 Task: Send an email with the signature Cassandra Campbell with the subject 'Request for a referral' and the message 'I will be out of the office until (date).' from softage.1@softage.net to softage.4@softage.net with an attached document Company_profile.pdf and move the email from Sent Items to the folder Minutes
Action: Key pressed n
Screenshot: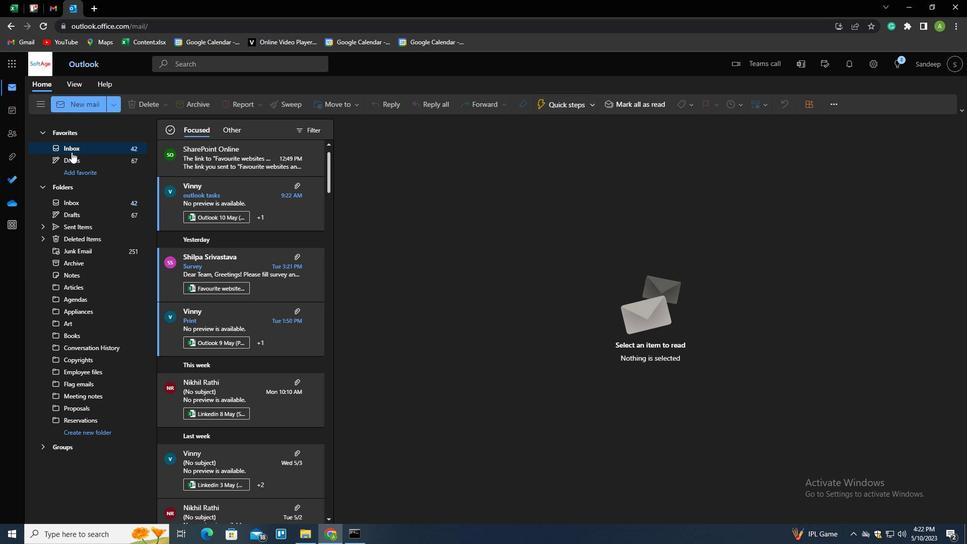 
Action: Mouse moved to (679, 106)
Screenshot: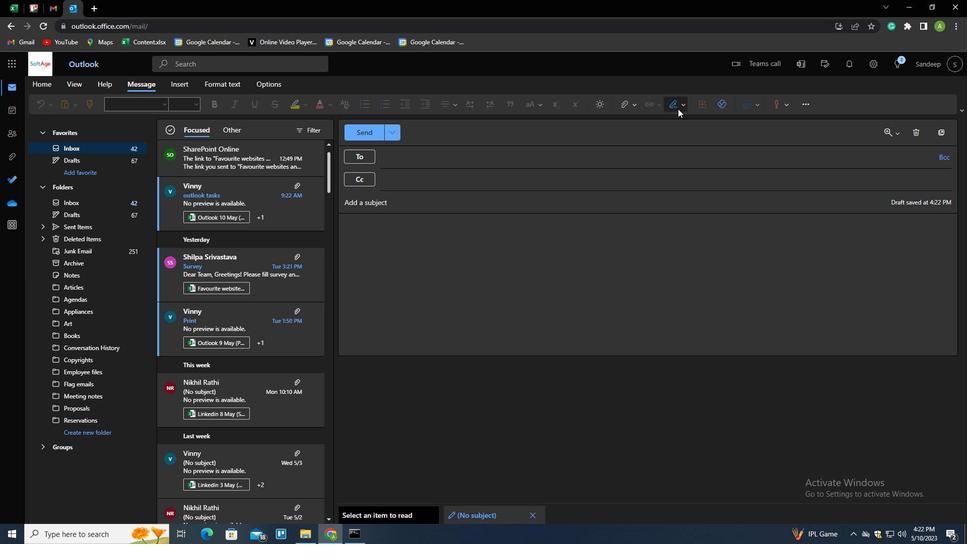 
Action: Mouse pressed left at (679, 106)
Screenshot: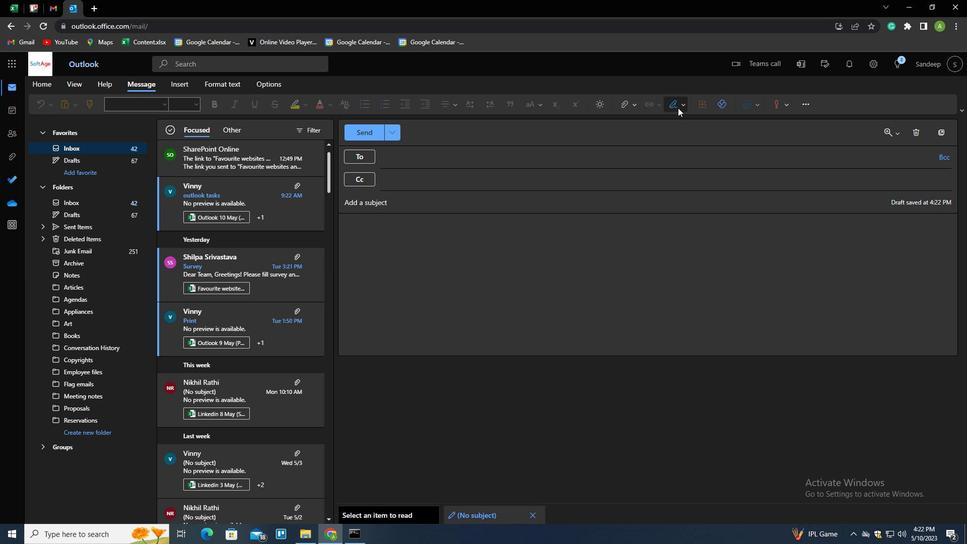 
Action: Mouse moved to (655, 144)
Screenshot: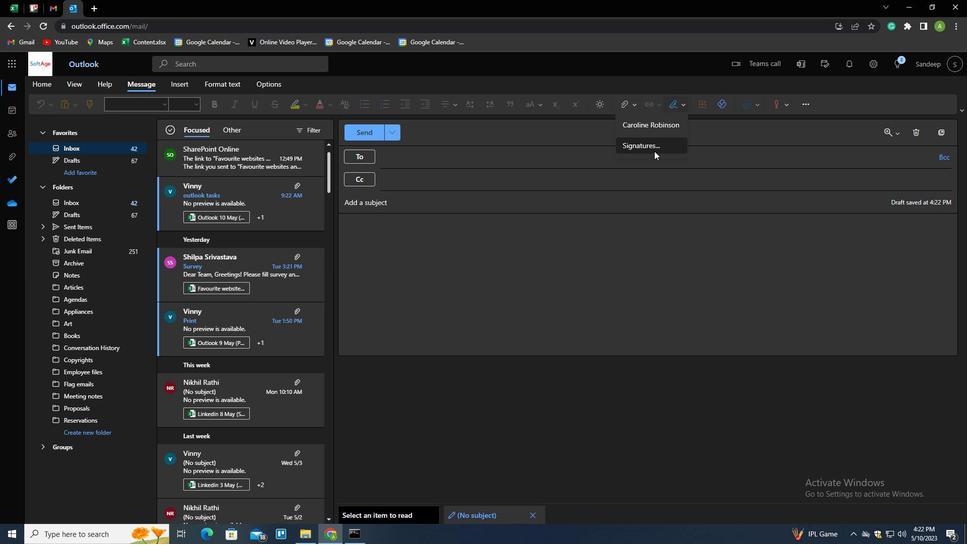 
Action: Mouse pressed left at (655, 144)
Screenshot: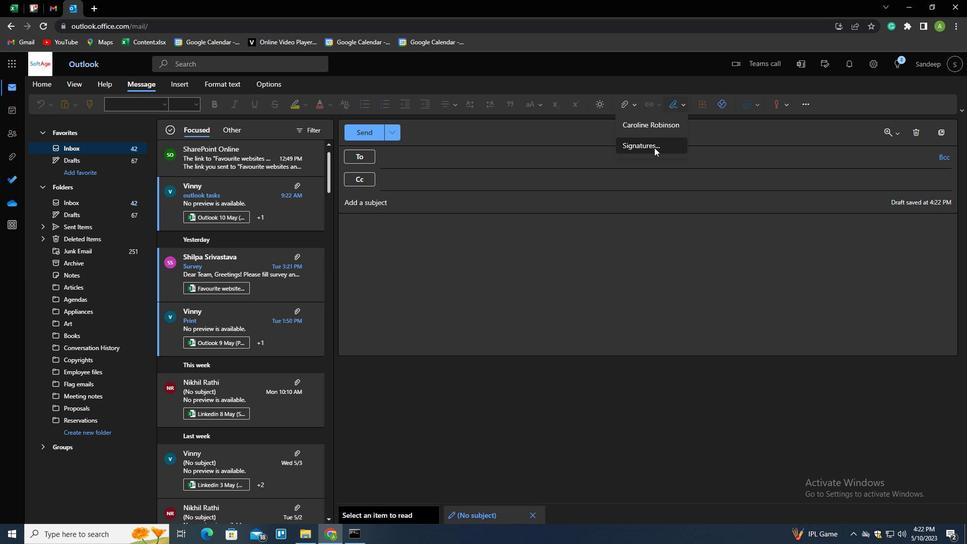 
Action: Mouse moved to (693, 186)
Screenshot: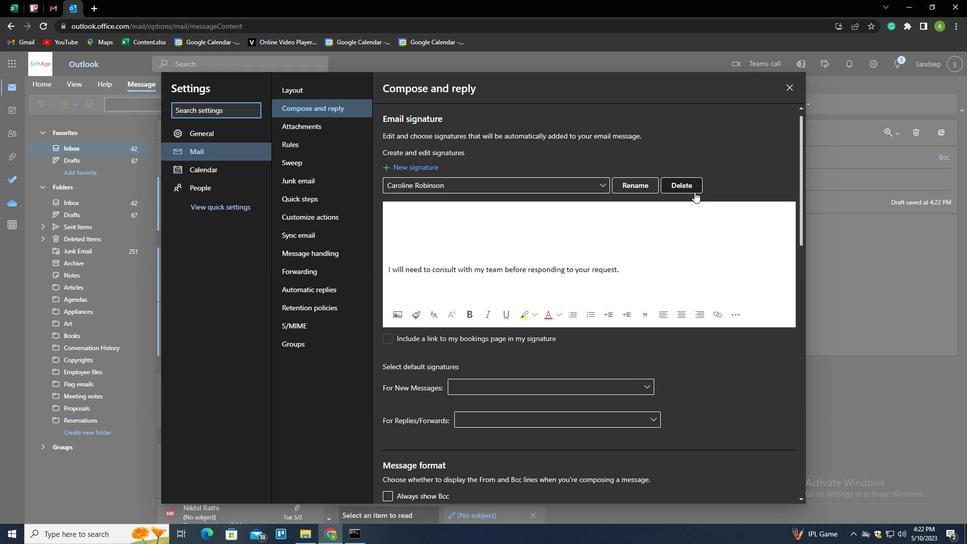 
Action: Mouse pressed left at (693, 186)
Screenshot: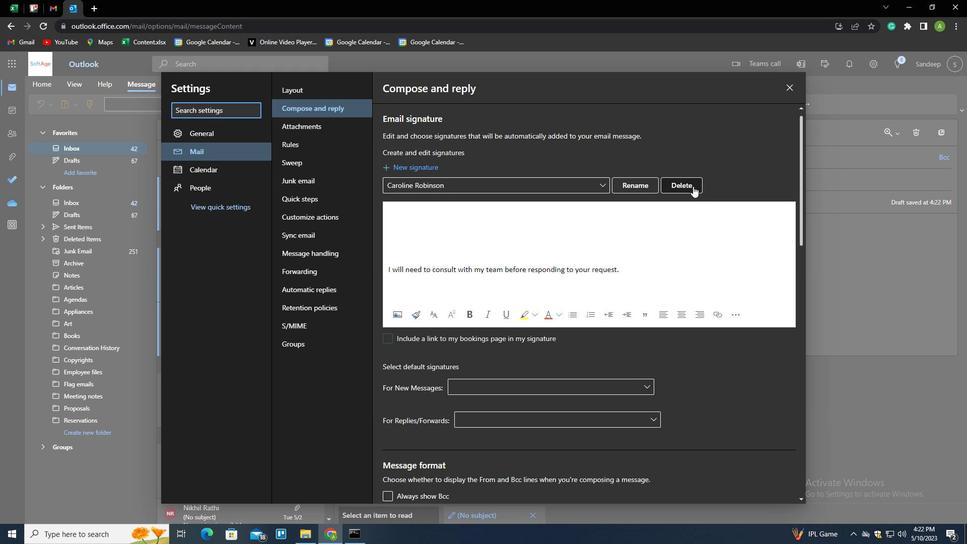 
Action: Mouse moved to (678, 187)
Screenshot: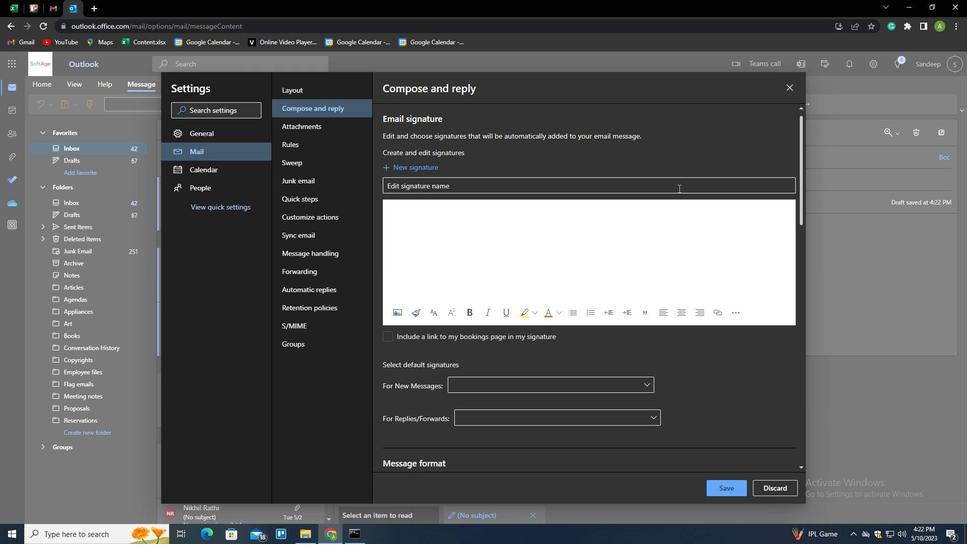 
Action: Mouse pressed left at (678, 187)
Screenshot: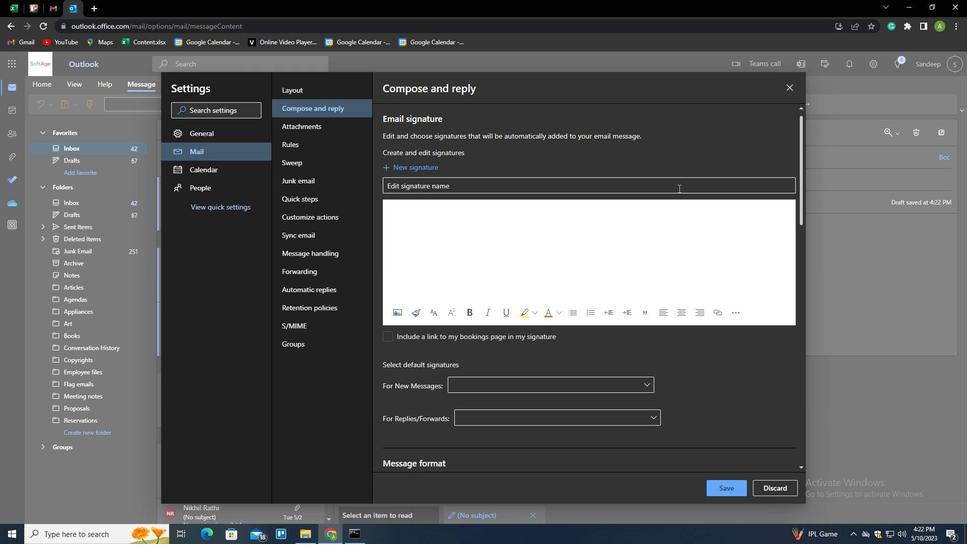 
Action: Key pressed <Key.shift>CASSANDRA<Key.space><Key.shift>CAMPBELL<Key.tab><Key.shift_r><Key.enter><Key.enter><Key.enter><Key.enter><Key.enter><Key.enter><Key.enter><Key.shift>IE=<Key.backspace><Key.space><Key.backspace><Key.backspace><Key.space>WILL<Key.space>BE<Key.space>OUT<Key.space>O<Key.space><Key.backspace>F<Key.space>THE<Key.space>OFFICE<Key.space>UNTIL<Key.space><Key.shift><Key.shift><Key.shift><Key.shift><Key.shift><Key.shift><Key.shift><Key.shift><Key.shift><Key.shift><Key.shift><Key.shift><Key.shift><Key.shift><Key.shift><Key.shift><Key.shift><Key.shift><Key.shift><Key.shift><Key.shift><Key.shift><Key.shift><Key.shift><Key.shift>(DATE<Key.shift>).
Screenshot: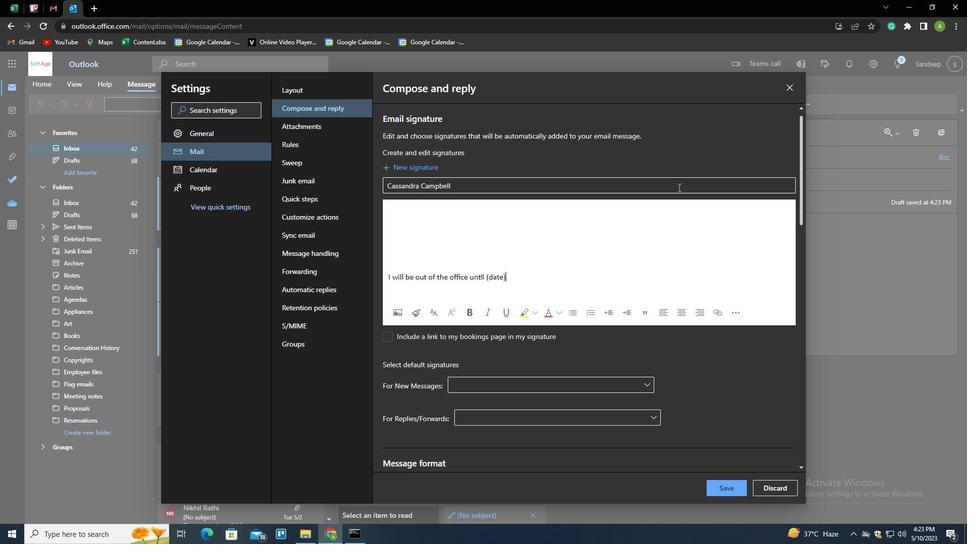 
Action: Mouse moved to (728, 485)
Screenshot: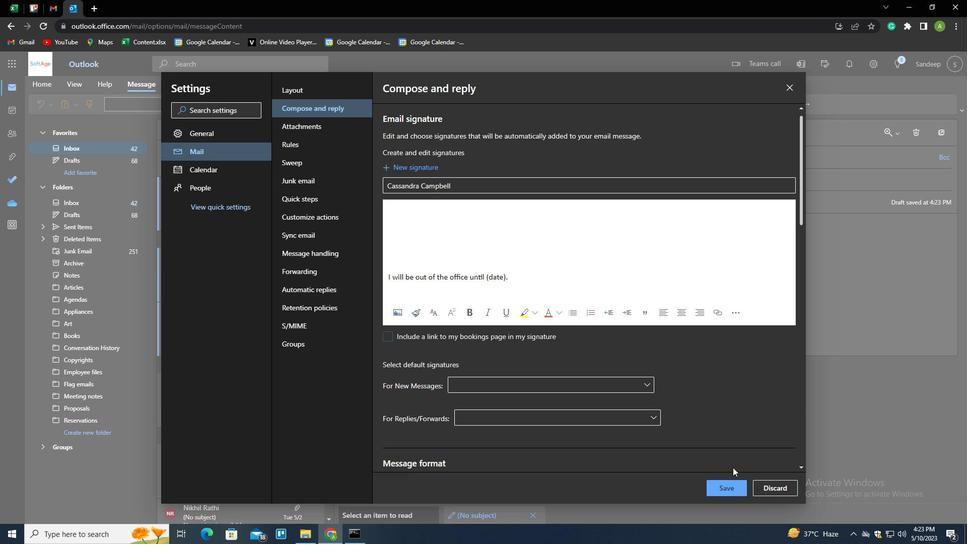 
Action: Mouse pressed left at (728, 485)
Screenshot: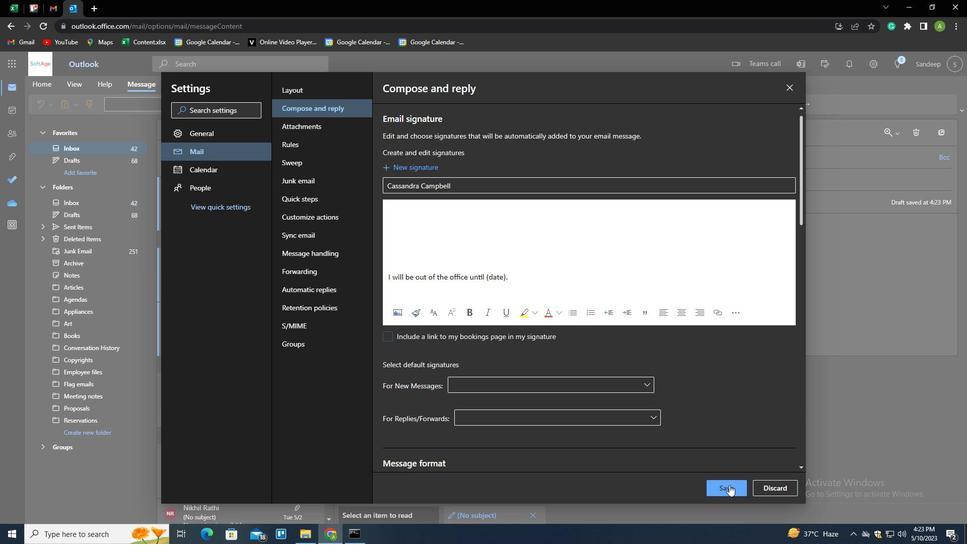 
Action: Mouse moved to (861, 289)
Screenshot: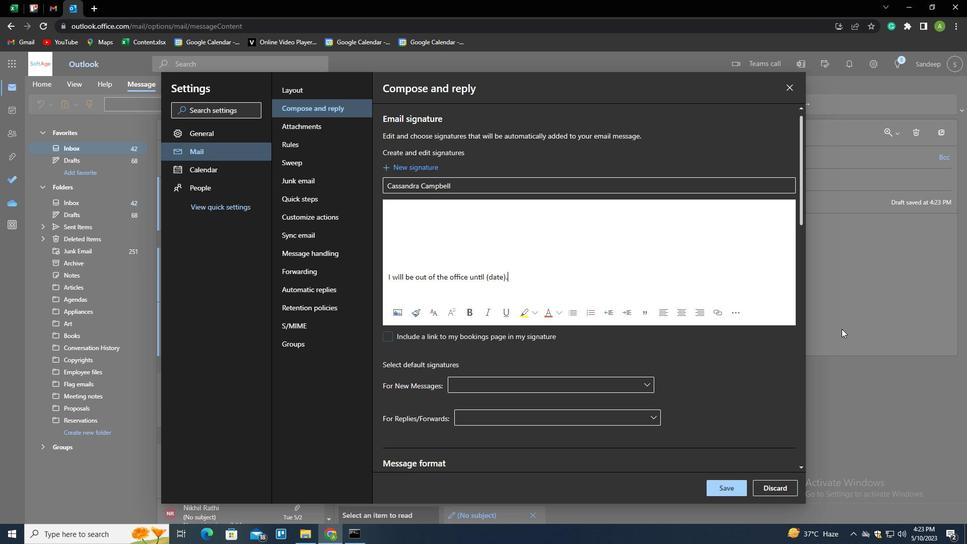 
Action: Mouse pressed left at (861, 289)
Screenshot: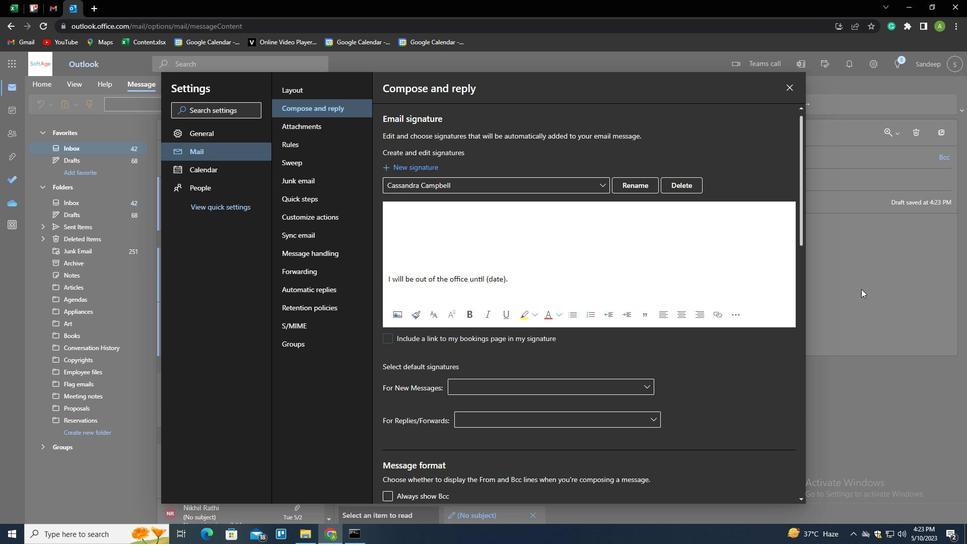 
Action: Mouse moved to (684, 107)
Screenshot: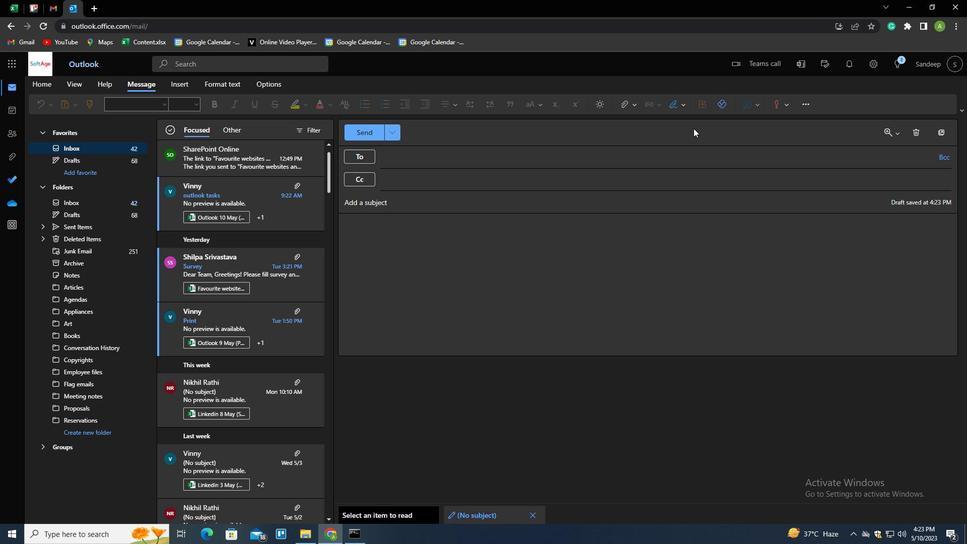 
Action: Mouse pressed left at (684, 107)
Screenshot: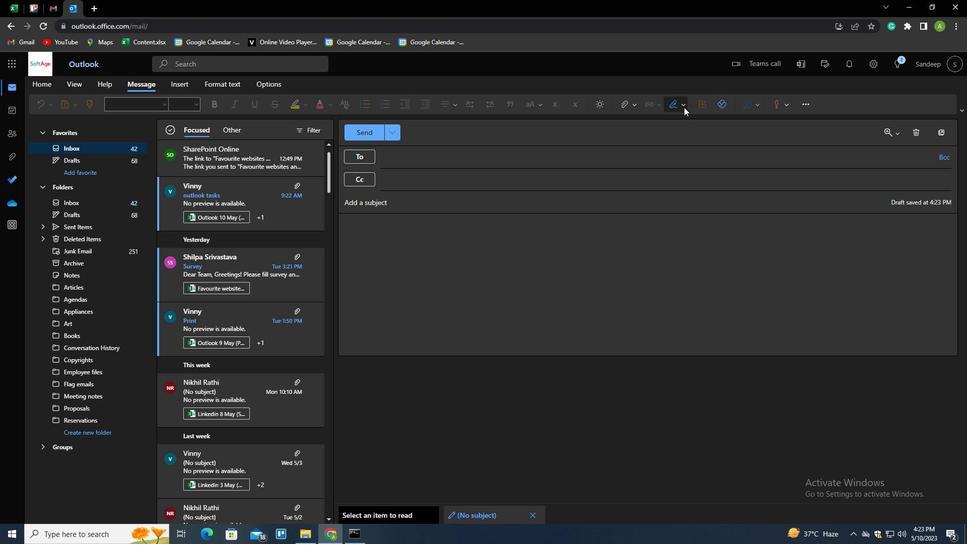 
Action: Mouse moved to (665, 122)
Screenshot: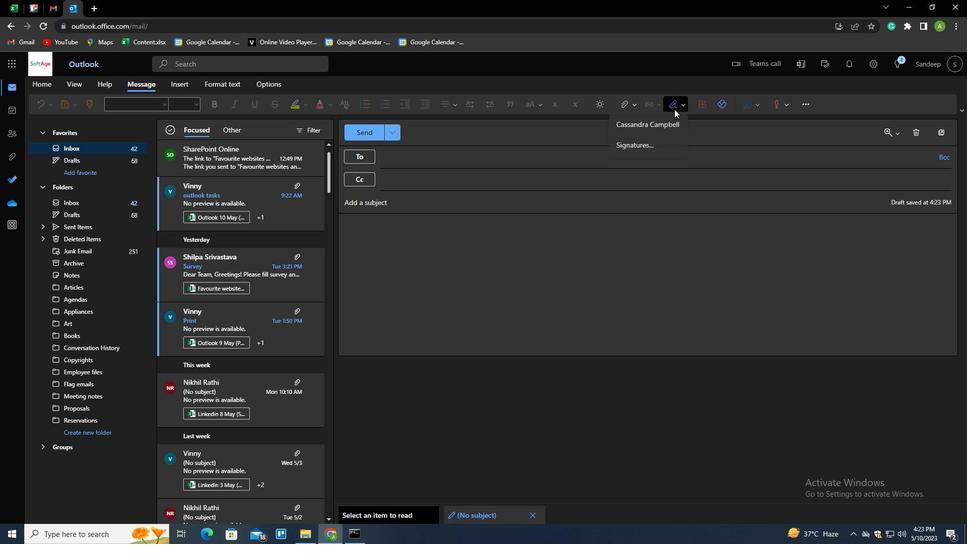 
Action: Mouse pressed left at (665, 122)
Screenshot: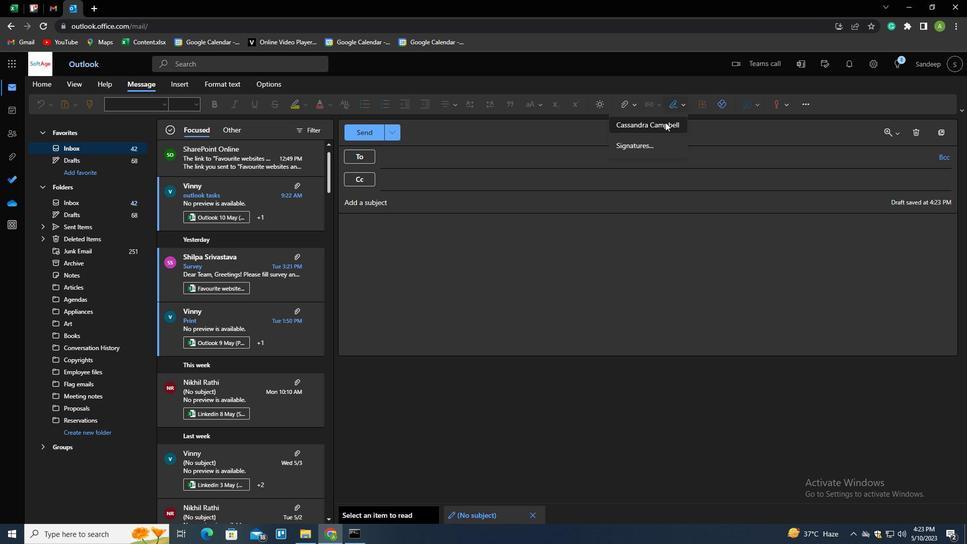 
Action: Mouse moved to (436, 161)
Screenshot: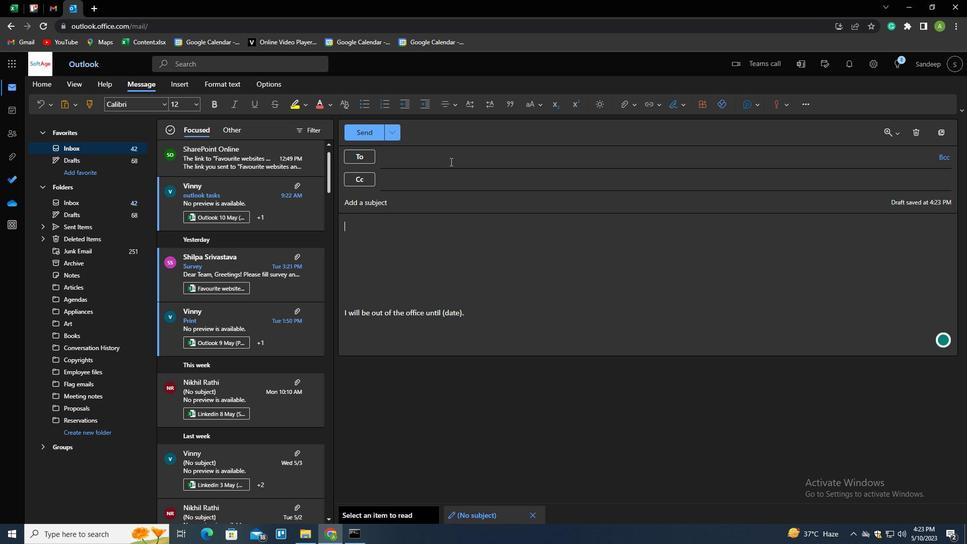 
Action: Mouse pressed left at (436, 161)
Screenshot: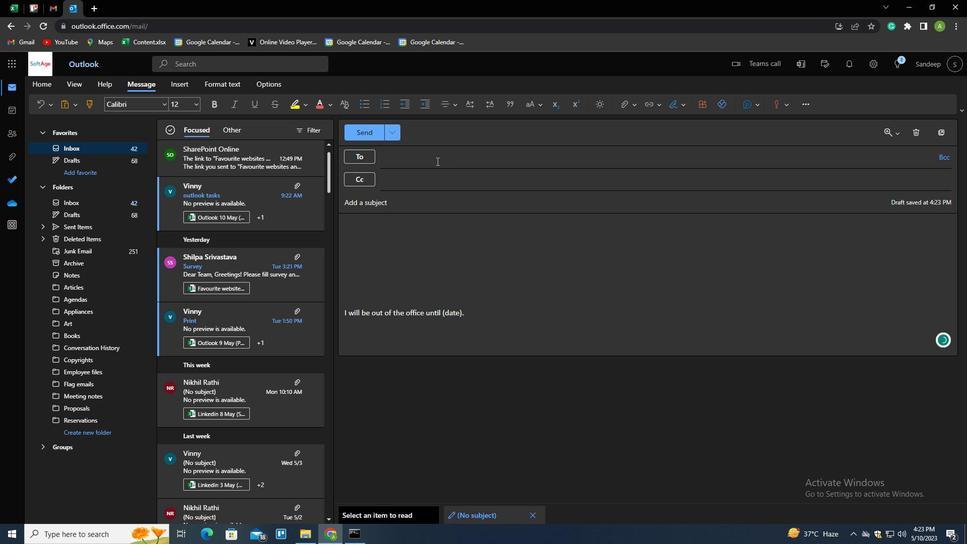 
Action: Key pressed SOFTAGE.4<Key.shift>@SOFA<Key.backspace>TAGE.COM<Key.backspace><Key.backspace><Key.backspace>NET
Screenshot: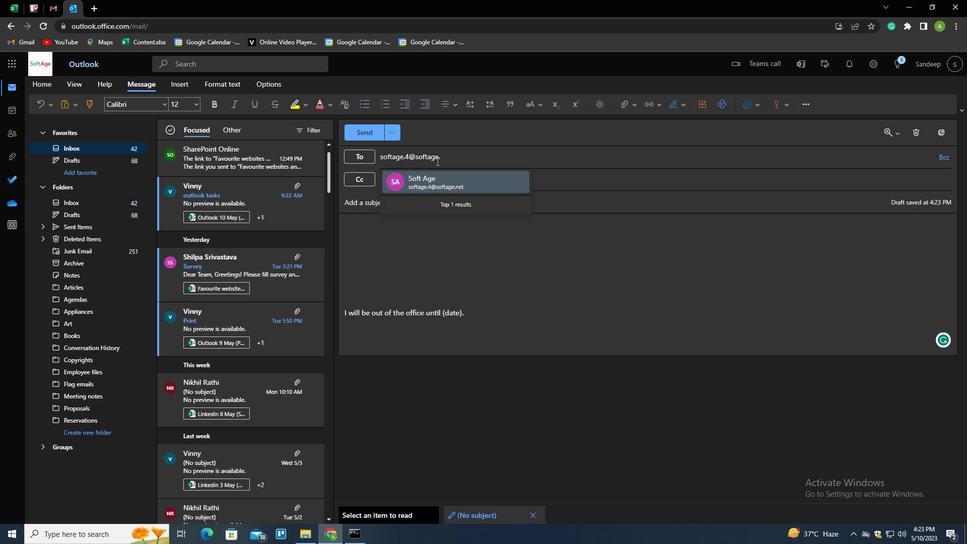 
Action: Mouse moved to (441, 186)
Screenshot: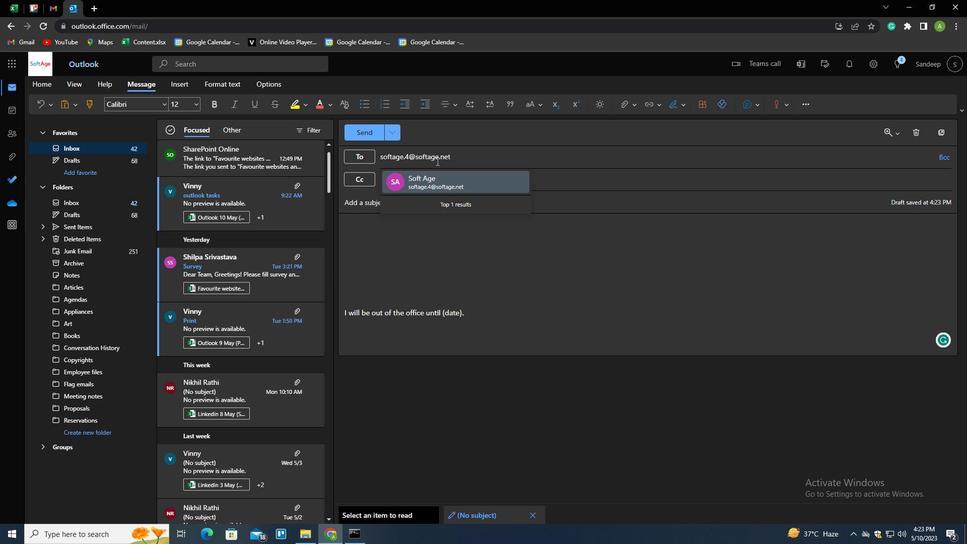 
Action: Mouse pressed left at (441, 186)
Screenshot: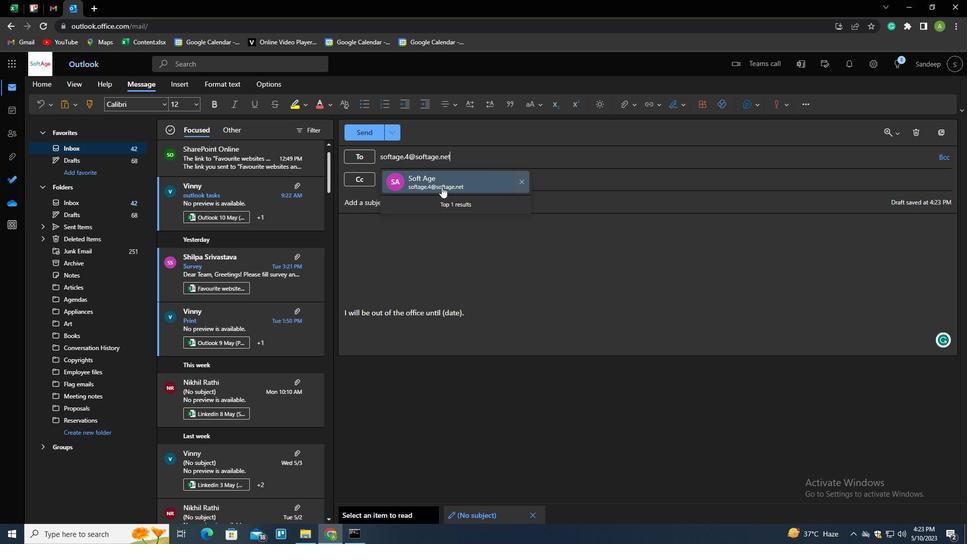 
Action: Mouse moved to (428, 204)
Screenshot: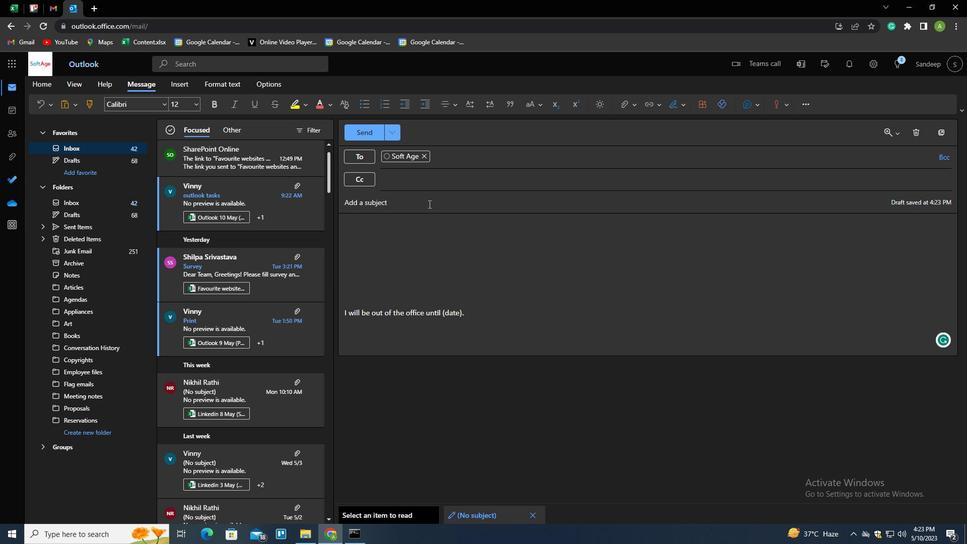 
Action: Mouse pressed left at (428, 204)
Screenshot: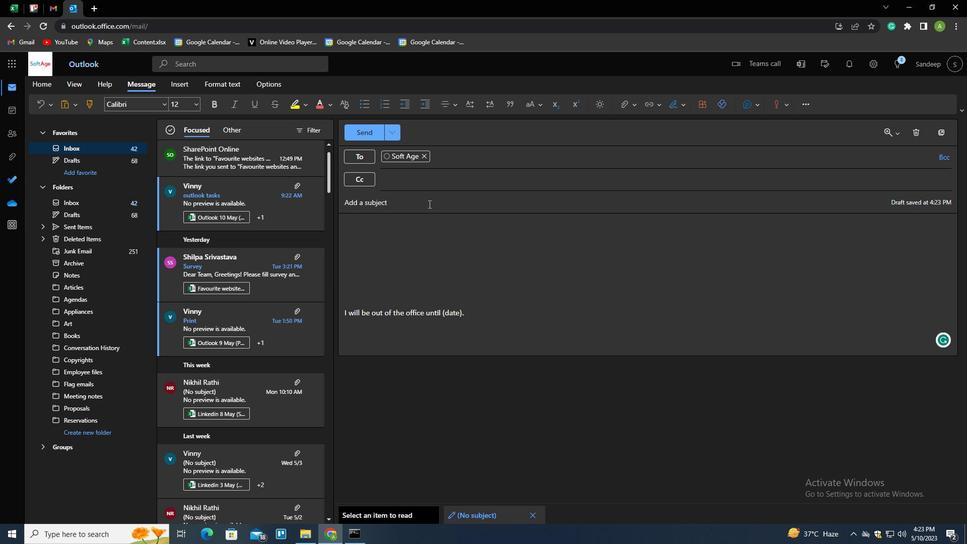 
Action: Mouse moved to (428, 204)
Screenshot: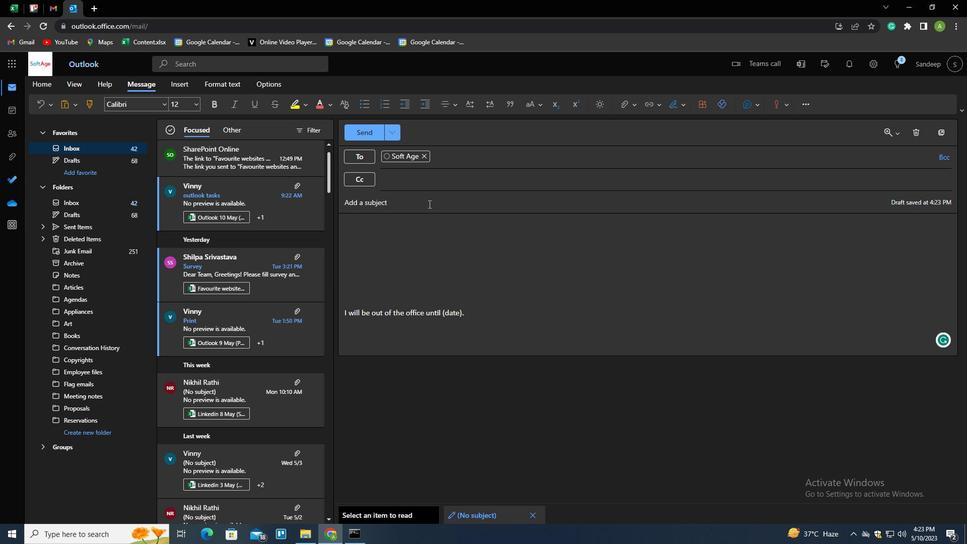 
Action: Key pressed <Key.shift>REQUEST<Key.space>FOR<Key.space>A<Key.space>REFERA<Key.backspace>RAL
Screenshot: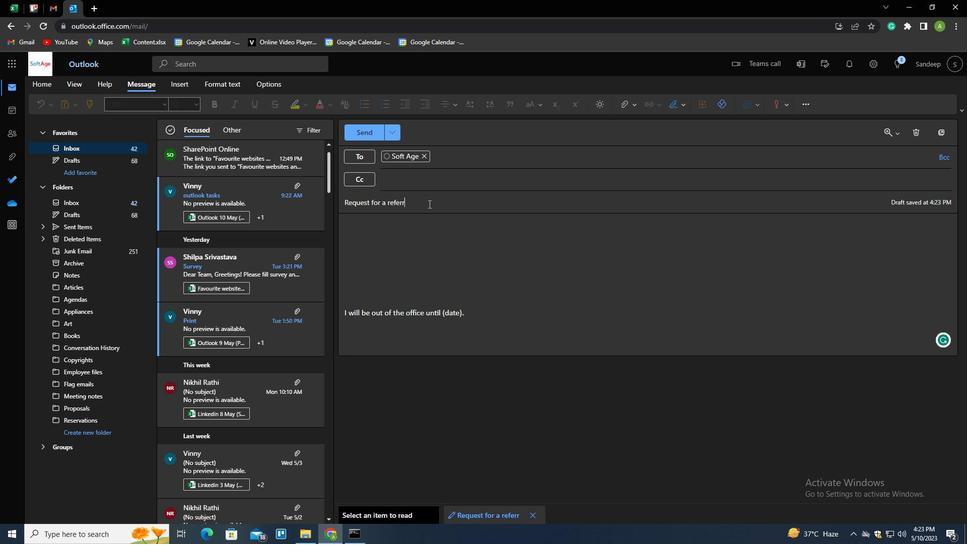 
Action: Mouse moved to (437, 233)
Screenshot: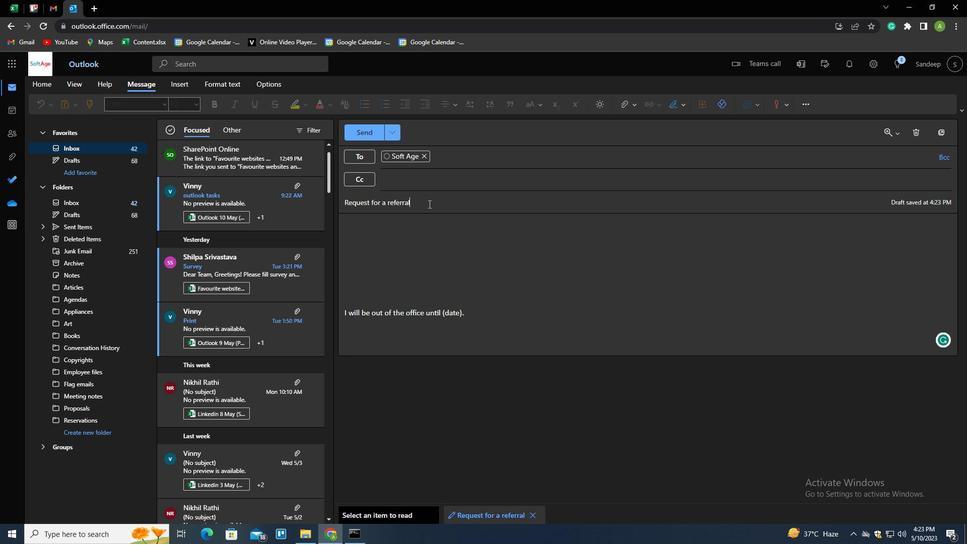 
Action: Mouse pressed left at (437, 233)
Screenshot: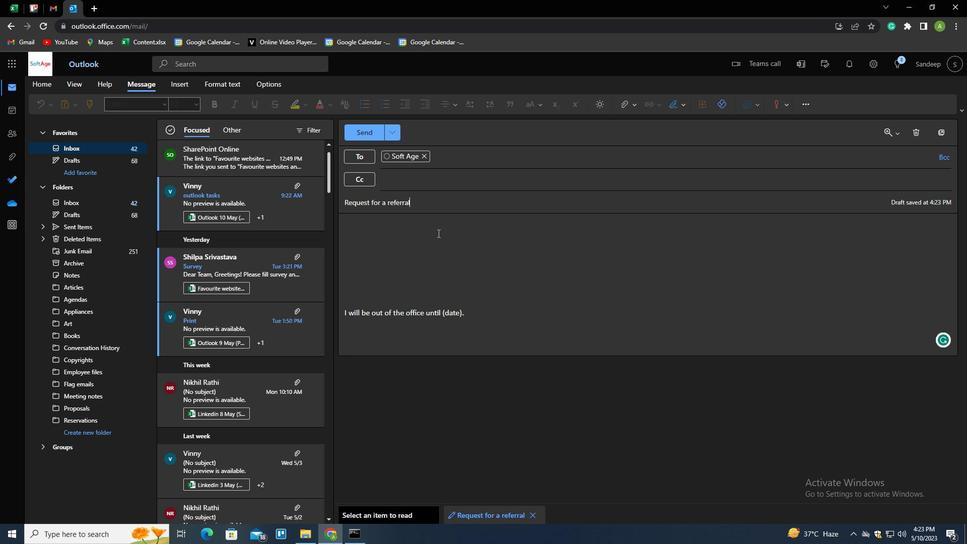 
Action: Mouse moved to (633, 103)
Screenshot: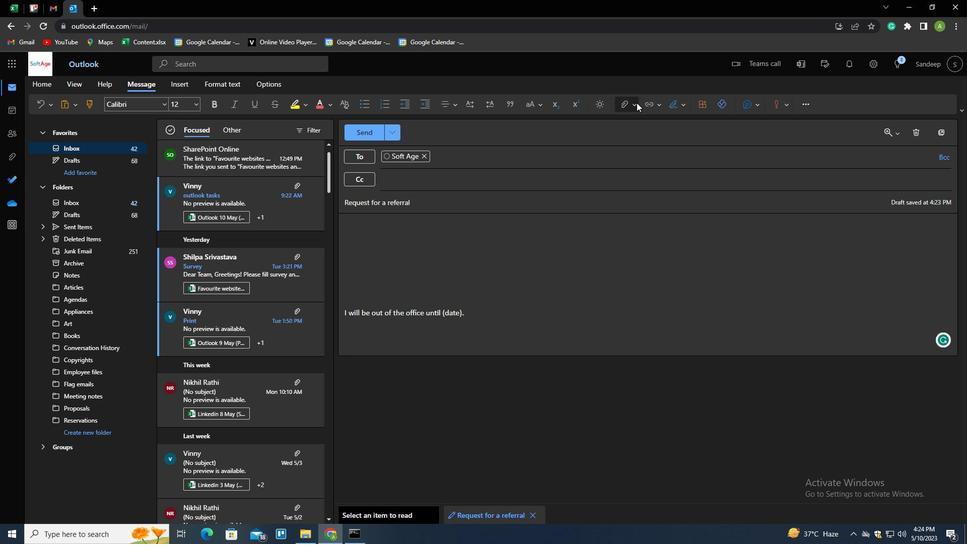 
Action: Mouse pressed left at (633, 103)
Screenshot: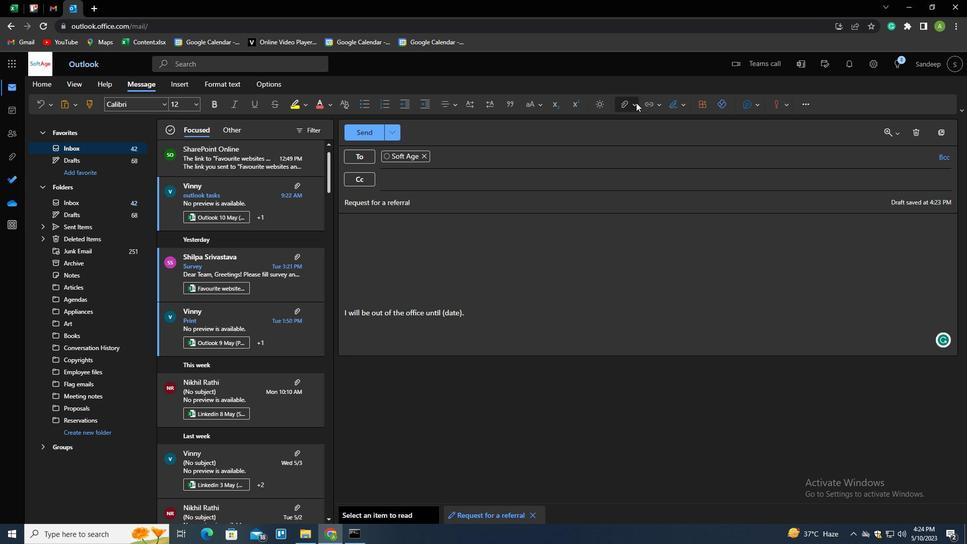
Action: Mouse moved to (557, 125)
Screenshot: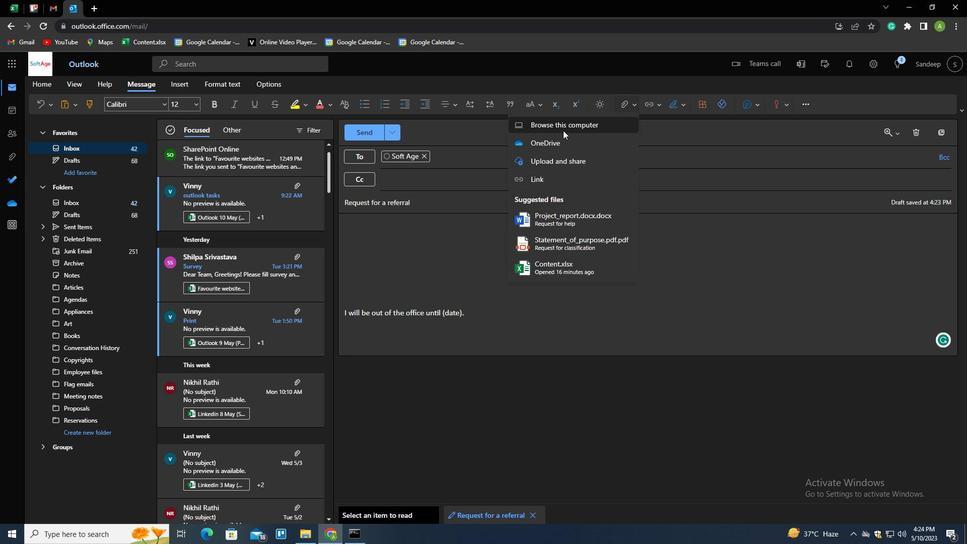 
Action: Mouse pressed left at (557, 125)
Screenshot: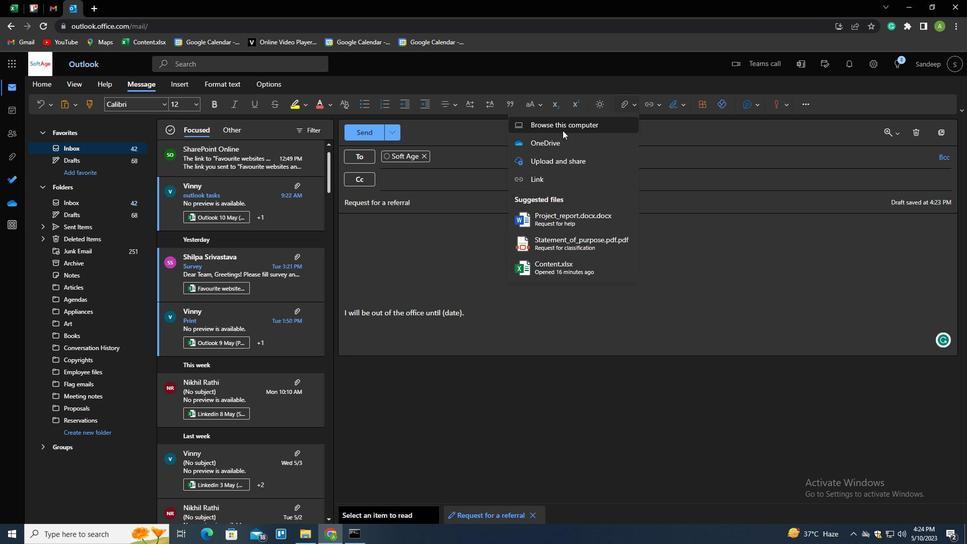 
Action: Mouse moved to (154, 106)
Screenshot: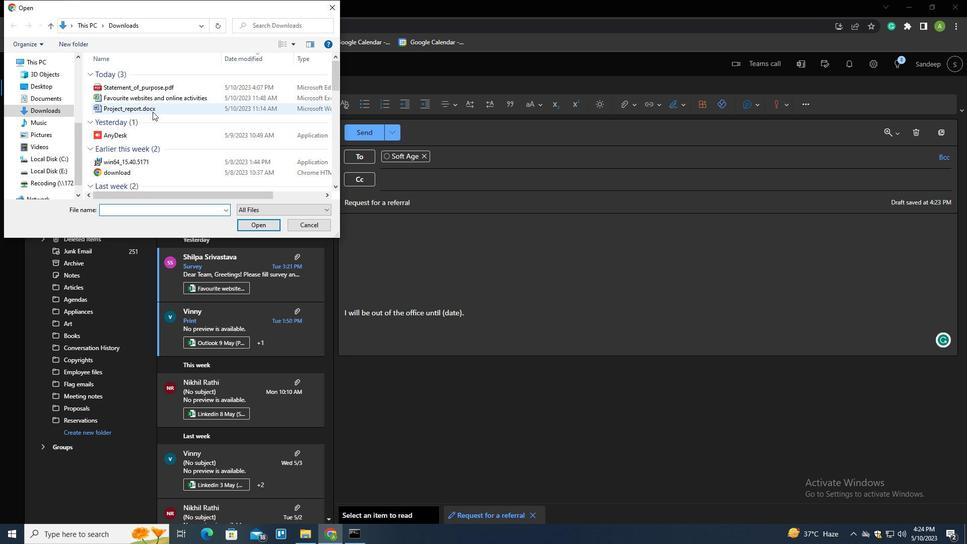 
Action: Mouse pressed right at (154, 106)
Screenshot: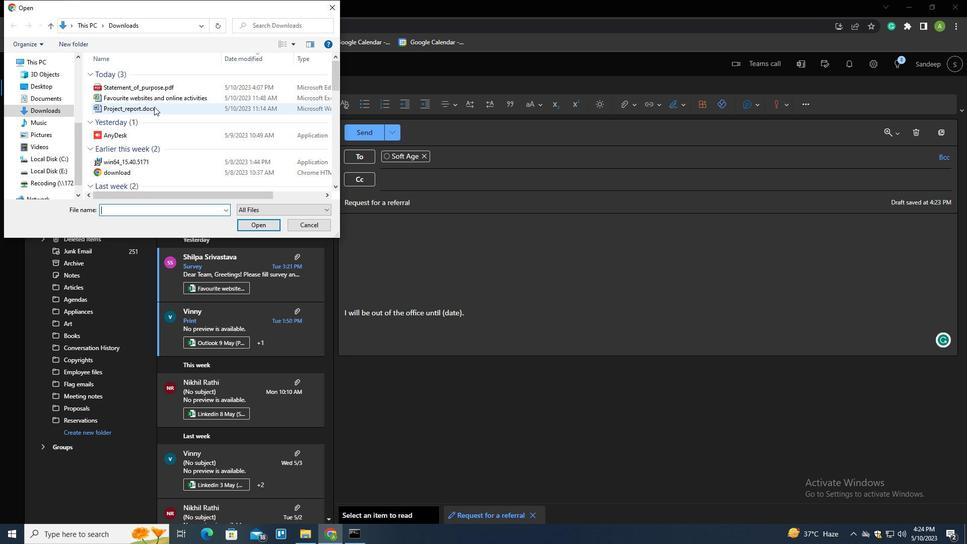 
Action: Mouse moved to (189, 296)
Screenshot: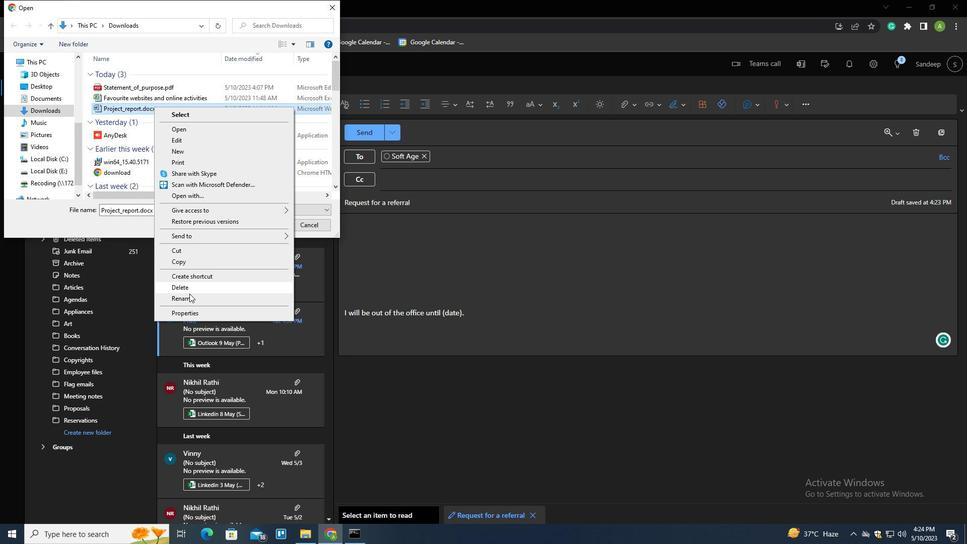 
Action: Mouse pressed left at (189, 296)
Screenshot: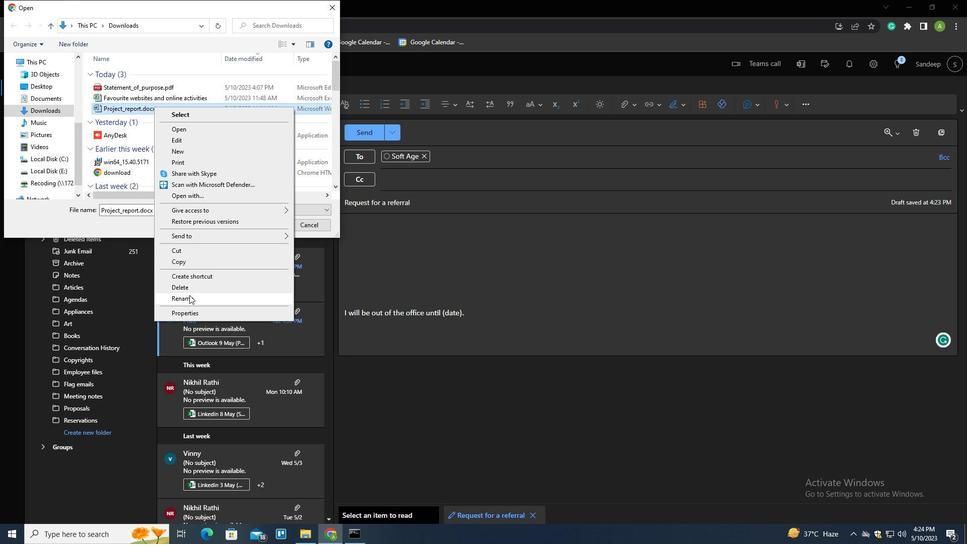 
Action: Key pressed <Key.shift>COMPANU<Key.shift><Key.backspace>Y<Key.shift><Key.shift><Key.shift><Key.shift><Key.shift><Key.shift><Key.shift><Key.shift><Key.shift><Key.shift>_PROFILEPDF
Screenshot: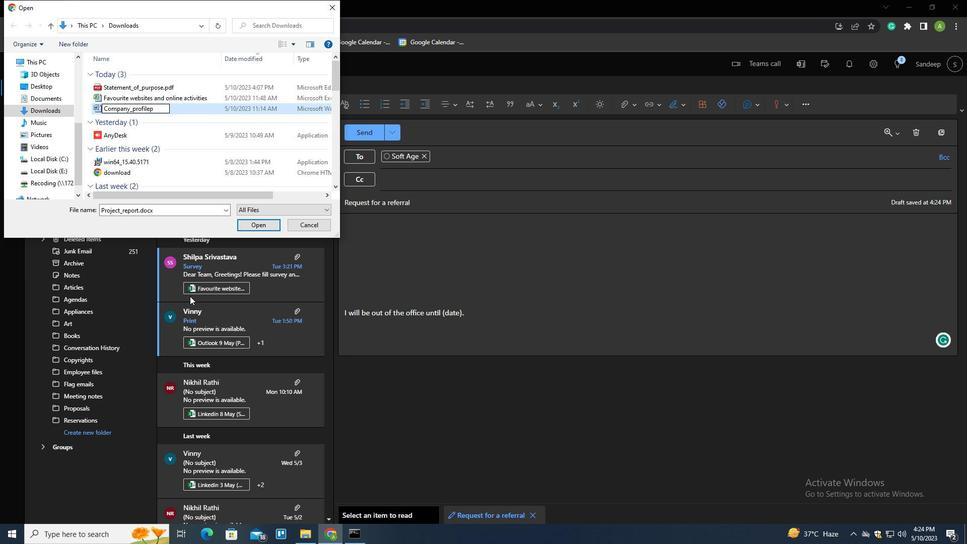 
Action: Mouse moved to (219, 109)
Screenshot: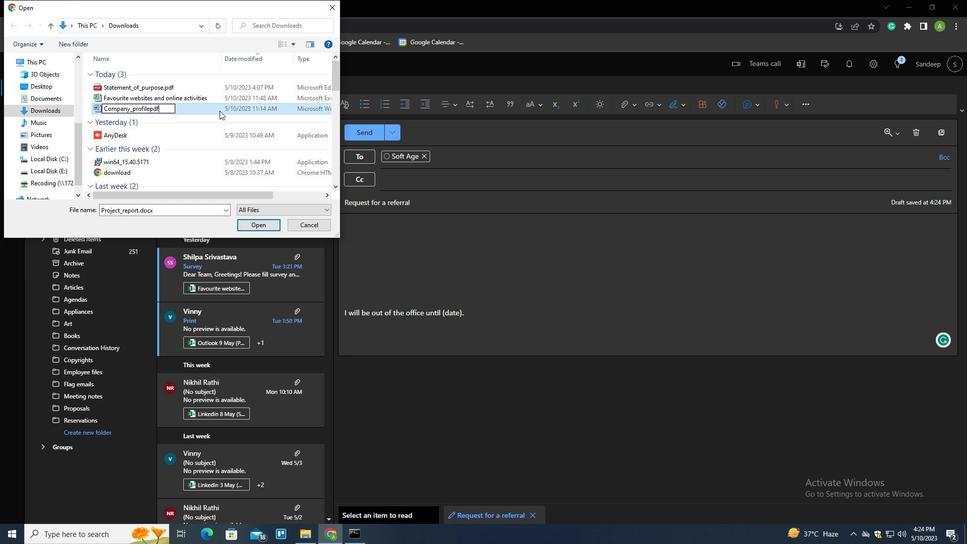 
Action: Mouse pressed left at (219, 109)
Screenshot: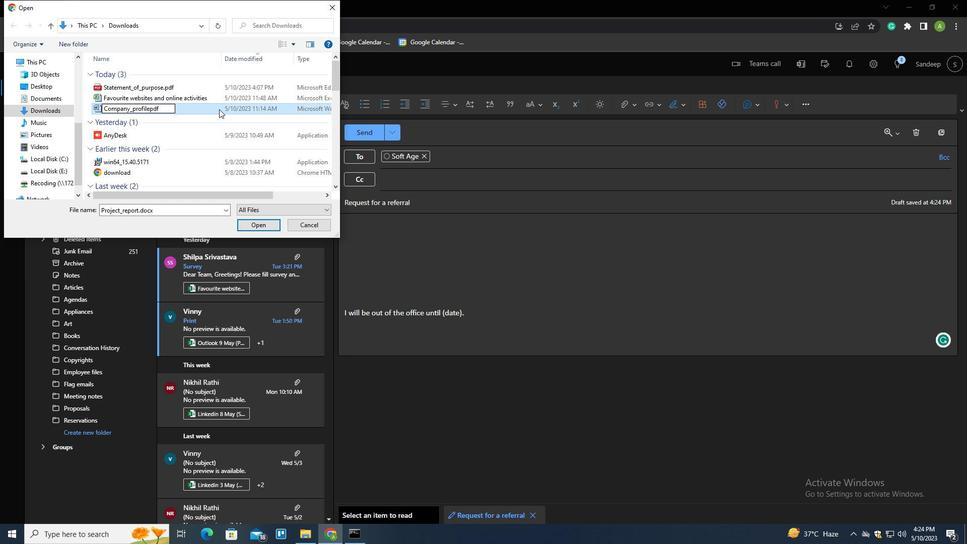 
Action: Mouse moved to (258, 227)
Screenshot: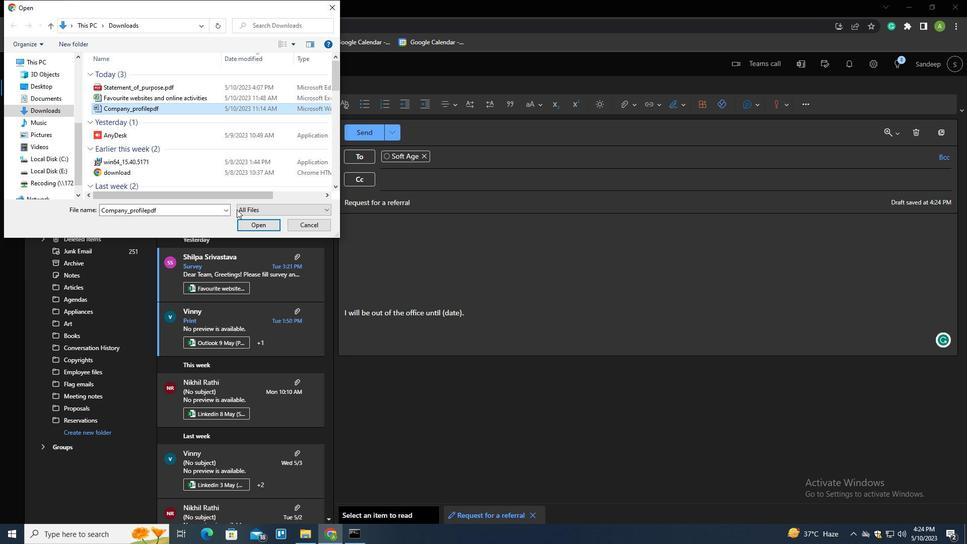 
Action: Mouse pressed left at (258, 227)
Screenshot: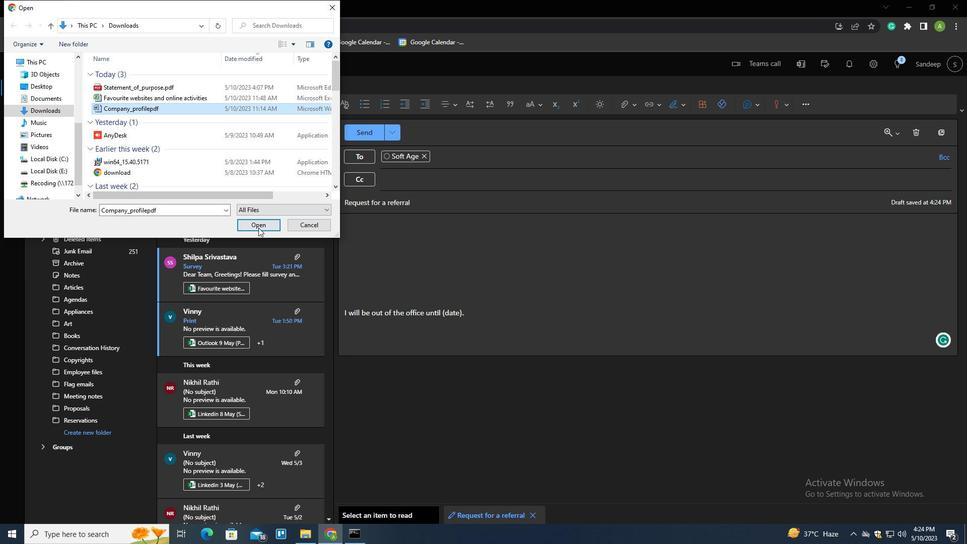 
Action: Mouse moved to (527, 281)
Screenshot: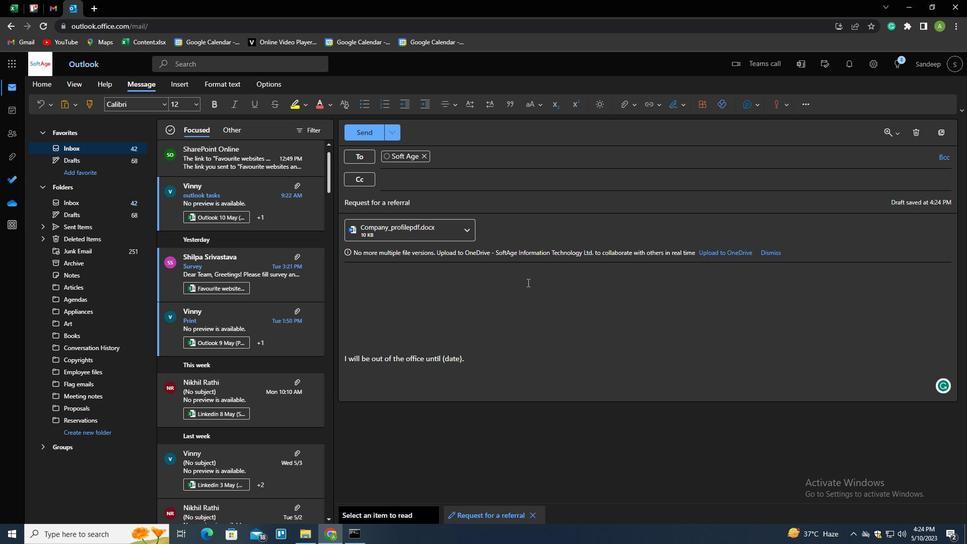 
Action: Mouse pressed left at (527, 281)
Screenshot: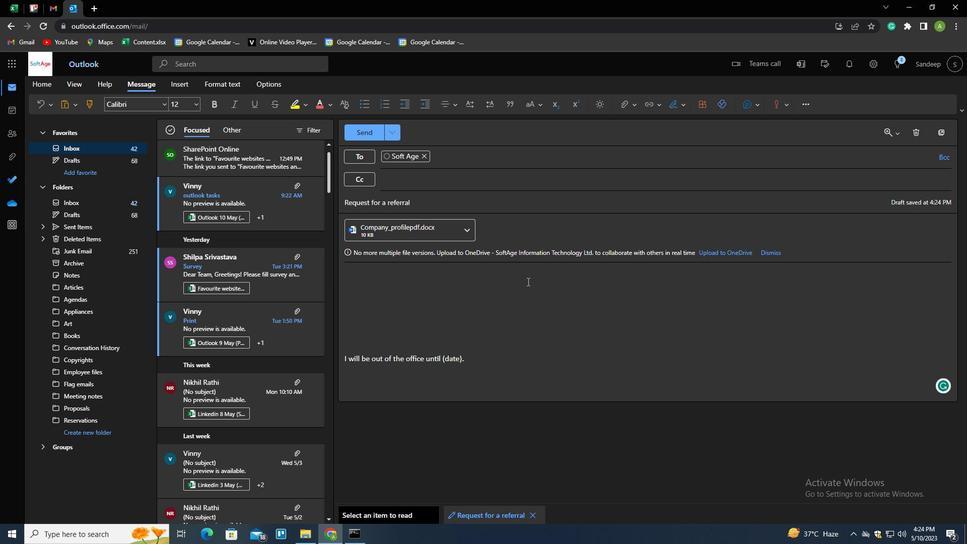 
Action: Mouse moved to (365, 132)
Screenshot: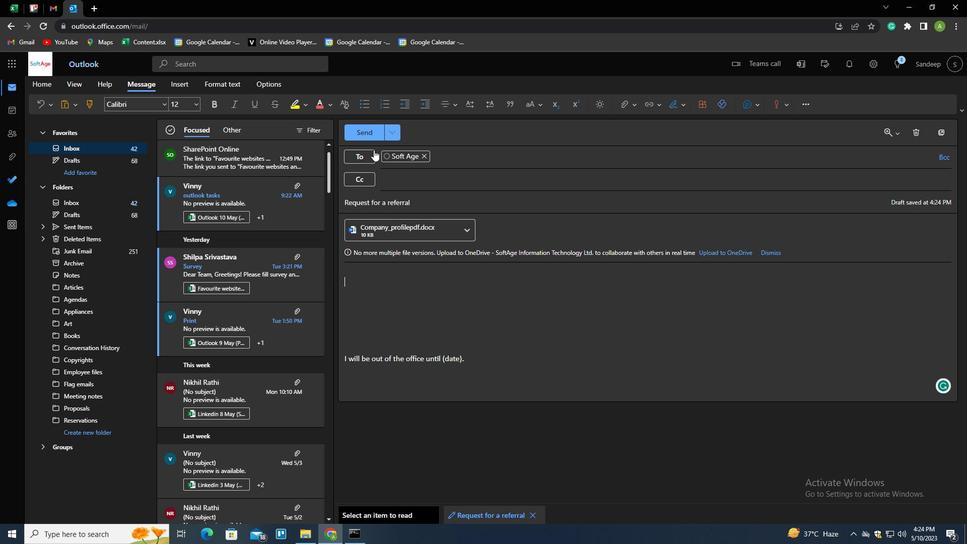 
Action: Mouse pressed left at (365, 132)
Screenshot: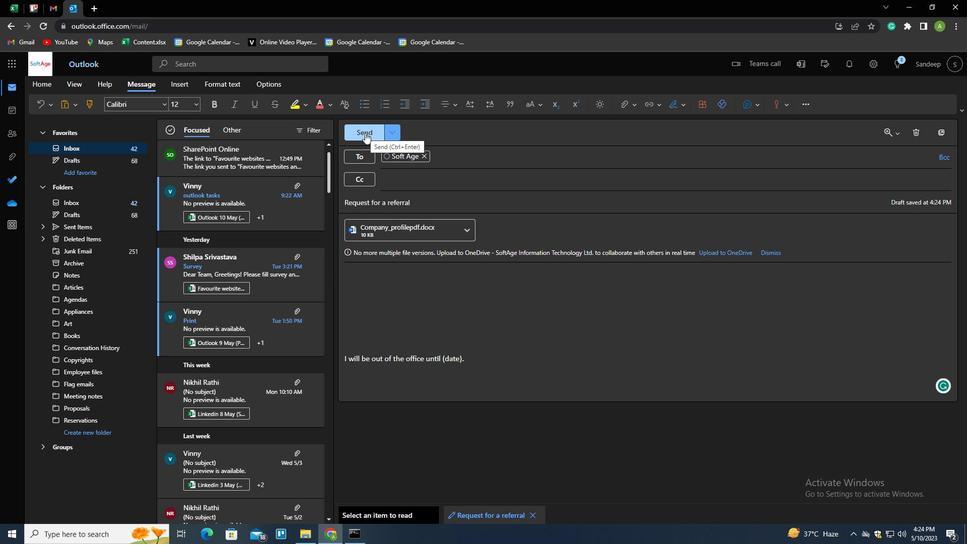 
Action: Mouse moved to (92, 430)
Screenshot: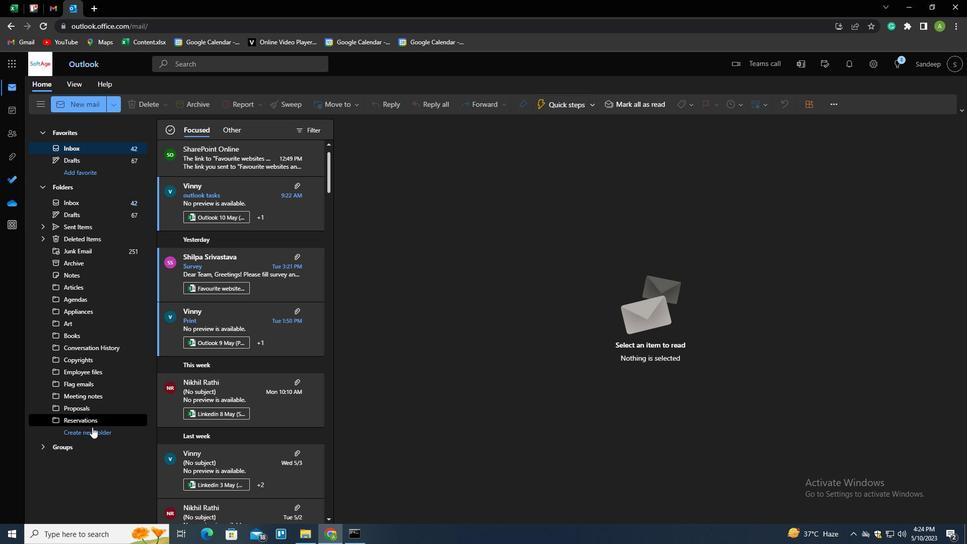 
Action: Mouse pressed left at (92, 430)
Screenshot: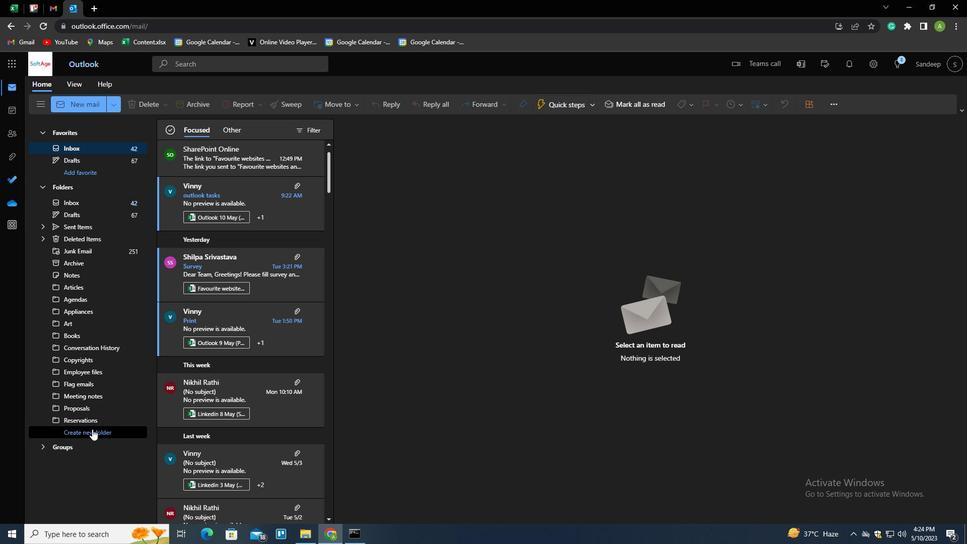 
Action: Mouse moved to (92, 430)
Screenshot: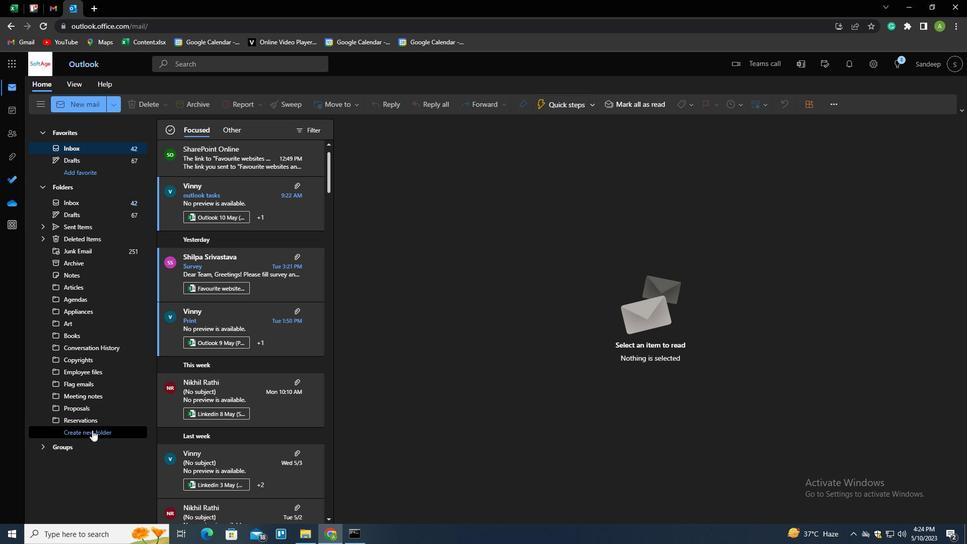 
Action: Key pressed <Key.shift>MINUTES<Key.enter>
Screenshot: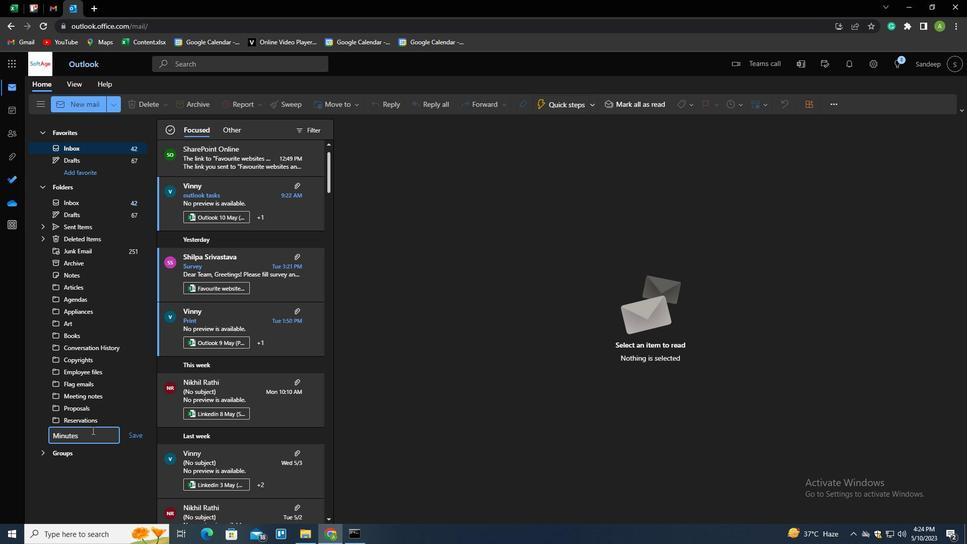 
Action: Mouse moved to (82, 229)
Screenshot: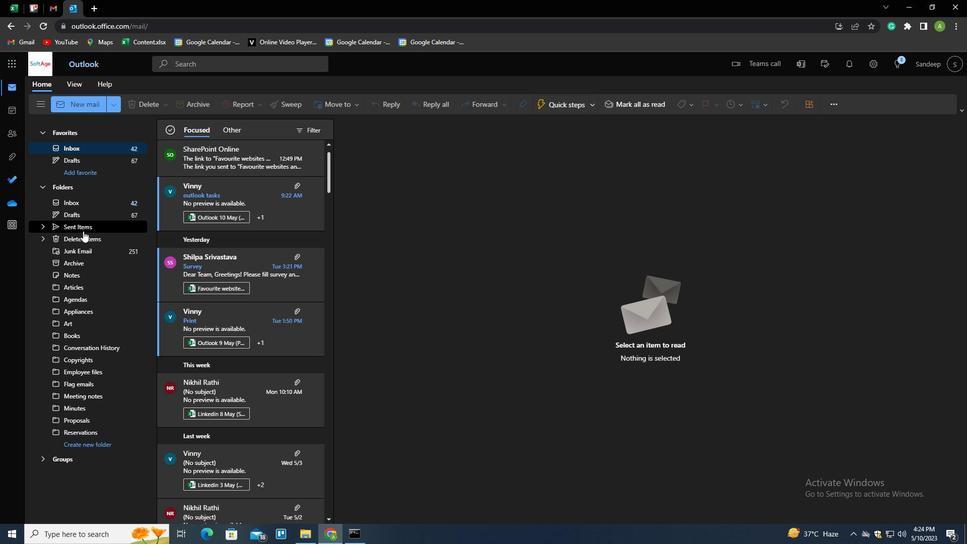 
Action: Mouse pressed left at (82, 229)
Screenshot: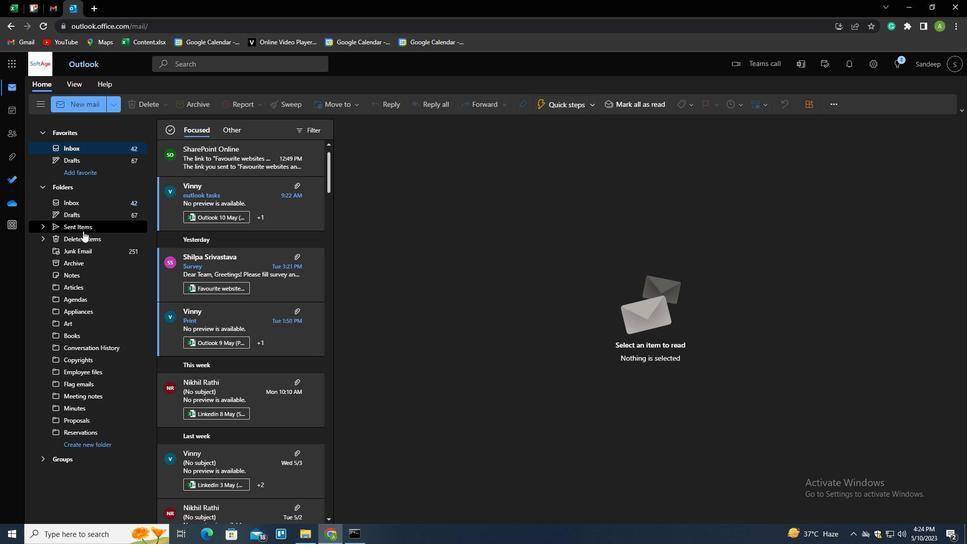 
Action: Mouse moved to (216, 172)
Screenshot: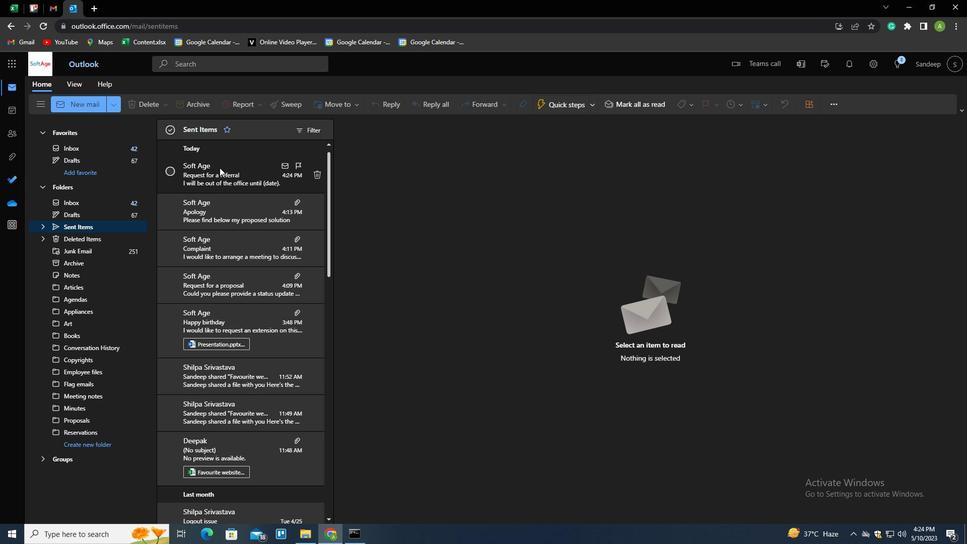 
Action: Mouse pressed right at (216, 172)
Screenshot: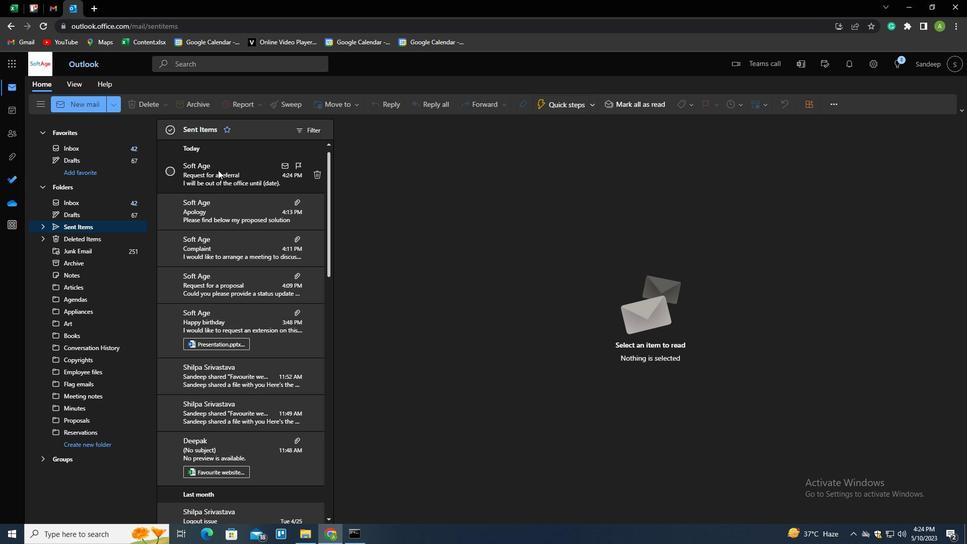 
Action: Mouse moved to (272, 215)
Screenshot: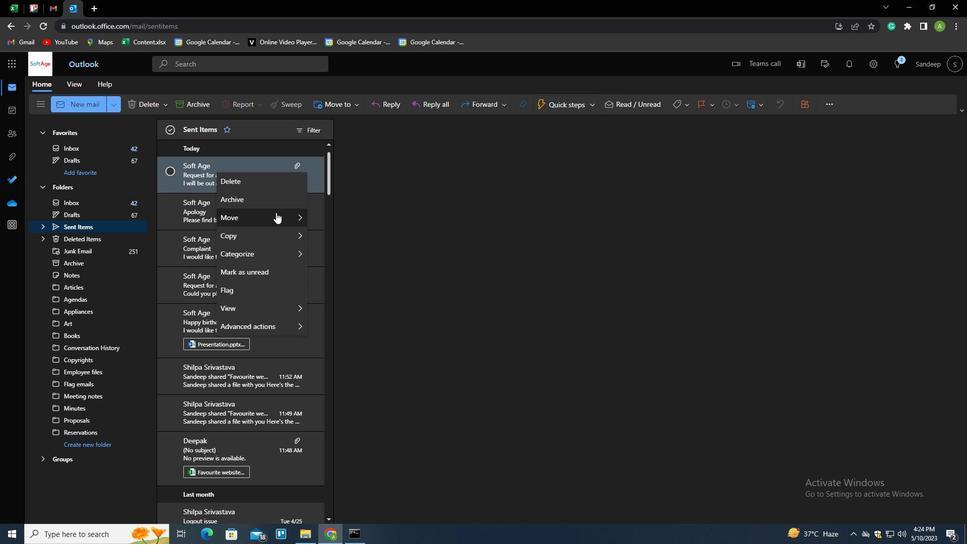 
Action: Mouse pressed left at (272, 215)
Screenshot: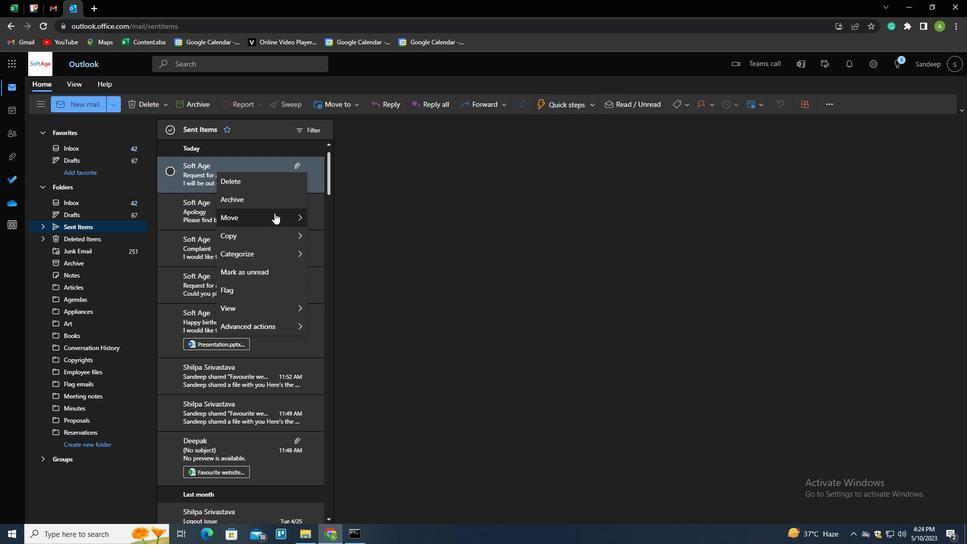 
Action: Mouse moved to (342, 219)
Screenshot: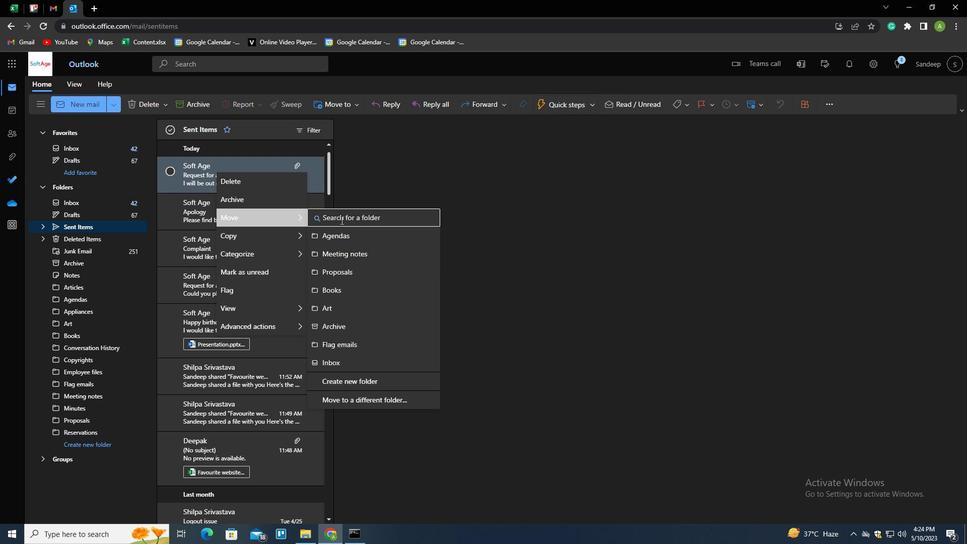
Action: Mouse pressed left at (342, 219)
Screenshot: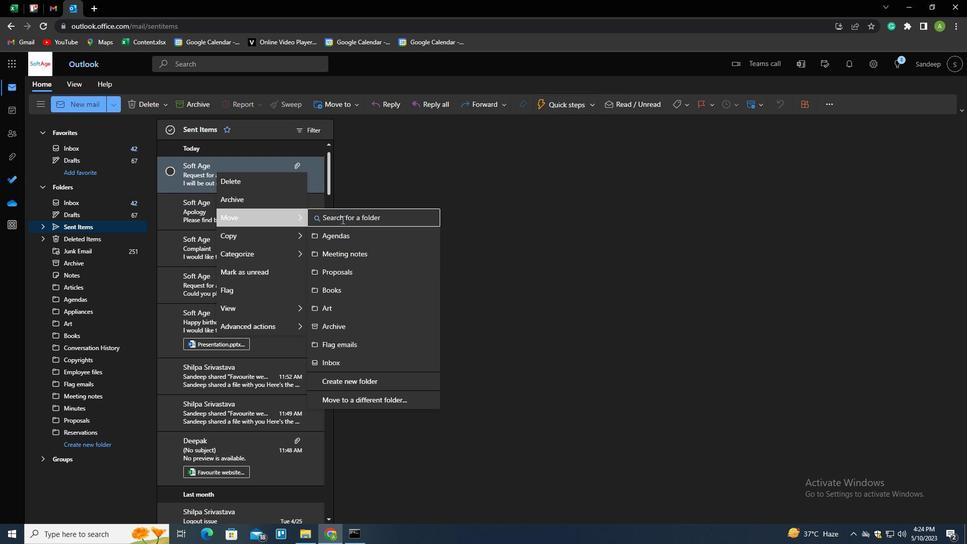 
Action: Key pressed <Key.shift>MIN
Screenshot: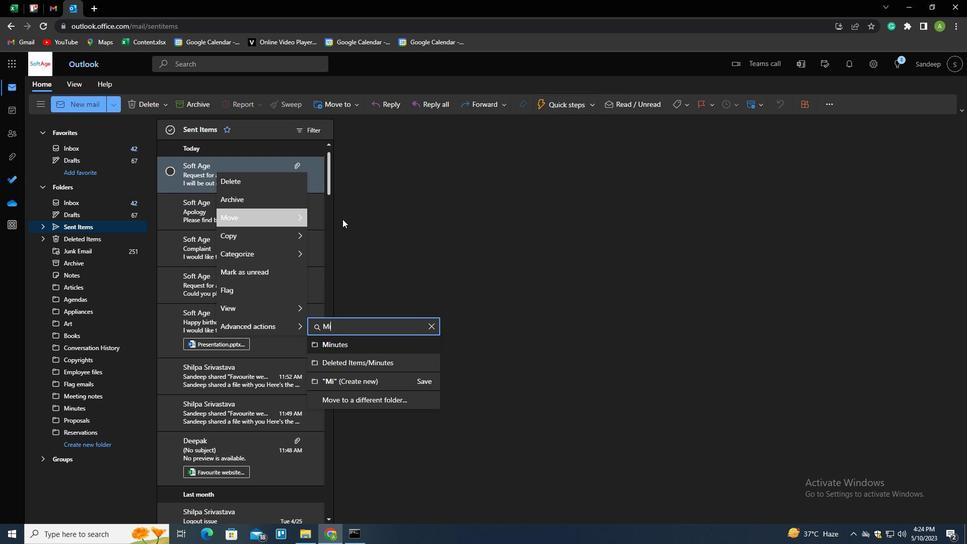 
Action: Mouse moved to (345, 342)
Screenshot: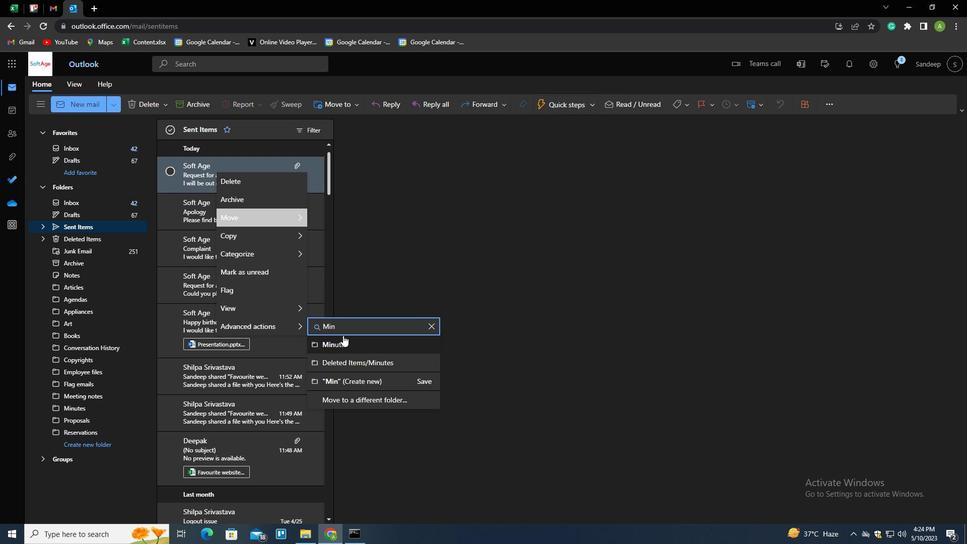 
Action: Mouse pressed left at (345, 342)
Screenshot: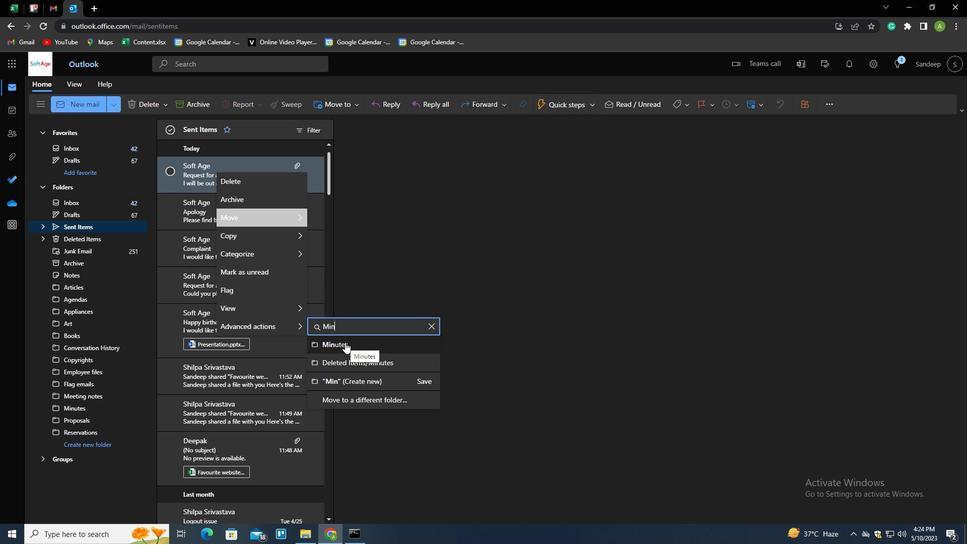 
Action: Mouse moved to (434, 361)
Screenshot: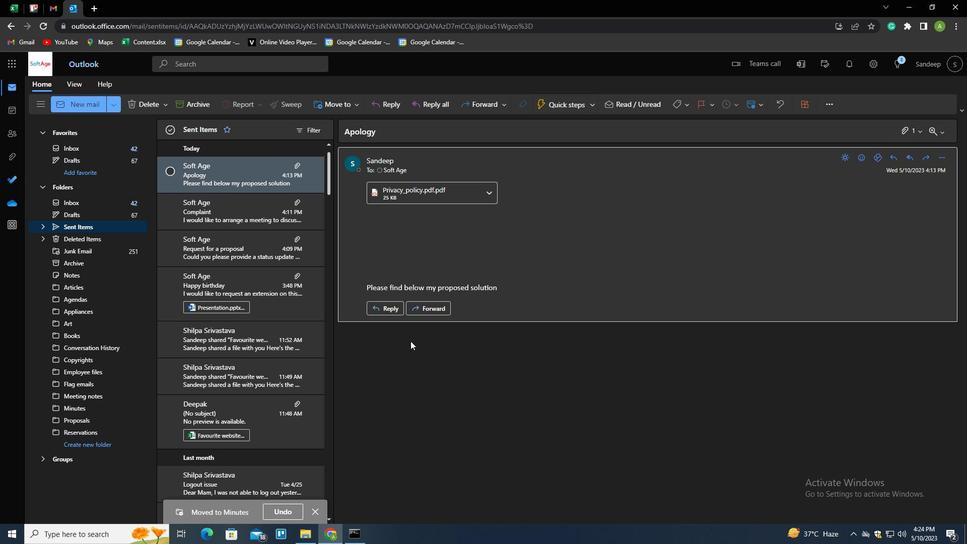 
